 Task: Create a rule from the Routing list, Task moved to a section -> Set Priority in the project AgileHaven , set the section as Done clear the priority
Action: Mouse moved to (1380, 222)
Screenshot: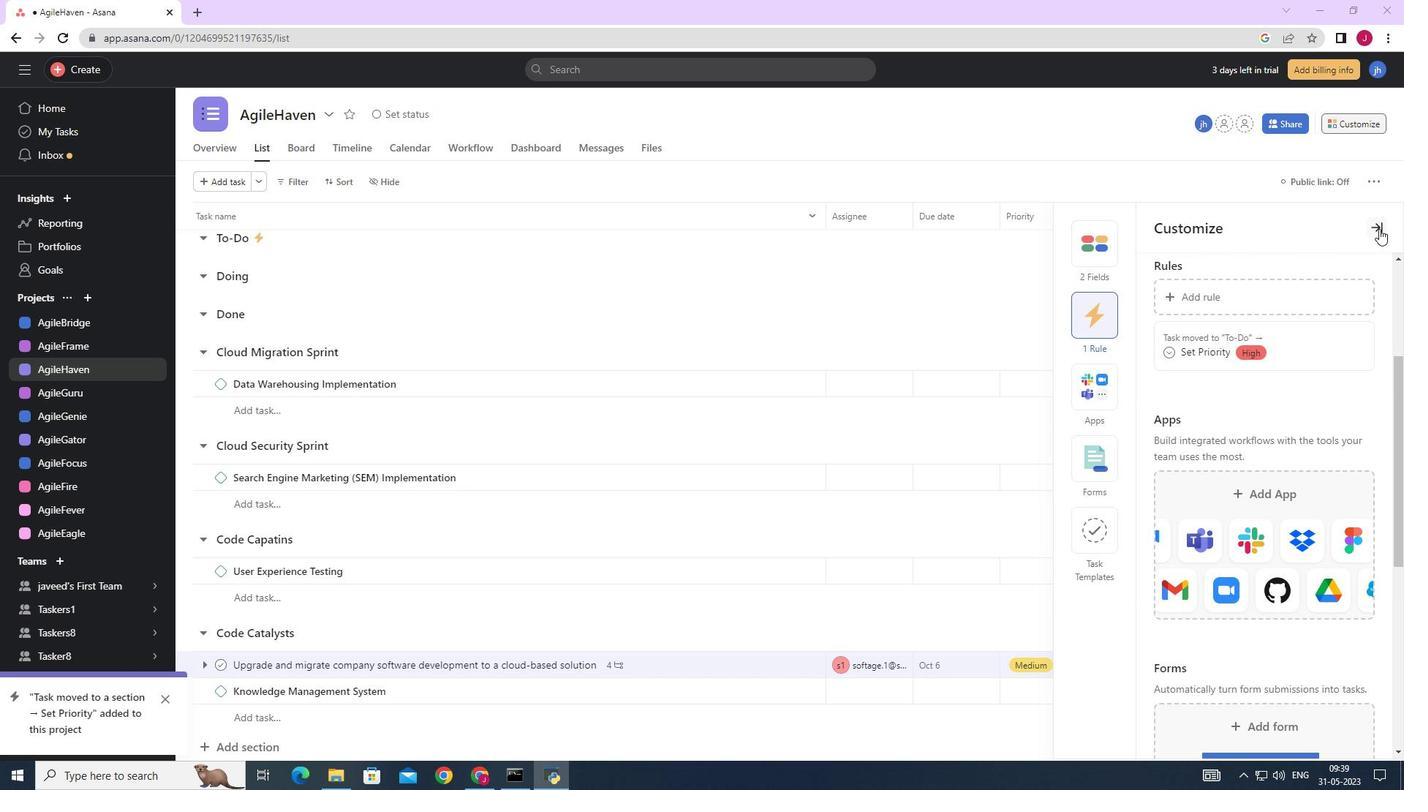 
Action: Mouse pressed left at (1380, 222)
Screenshot: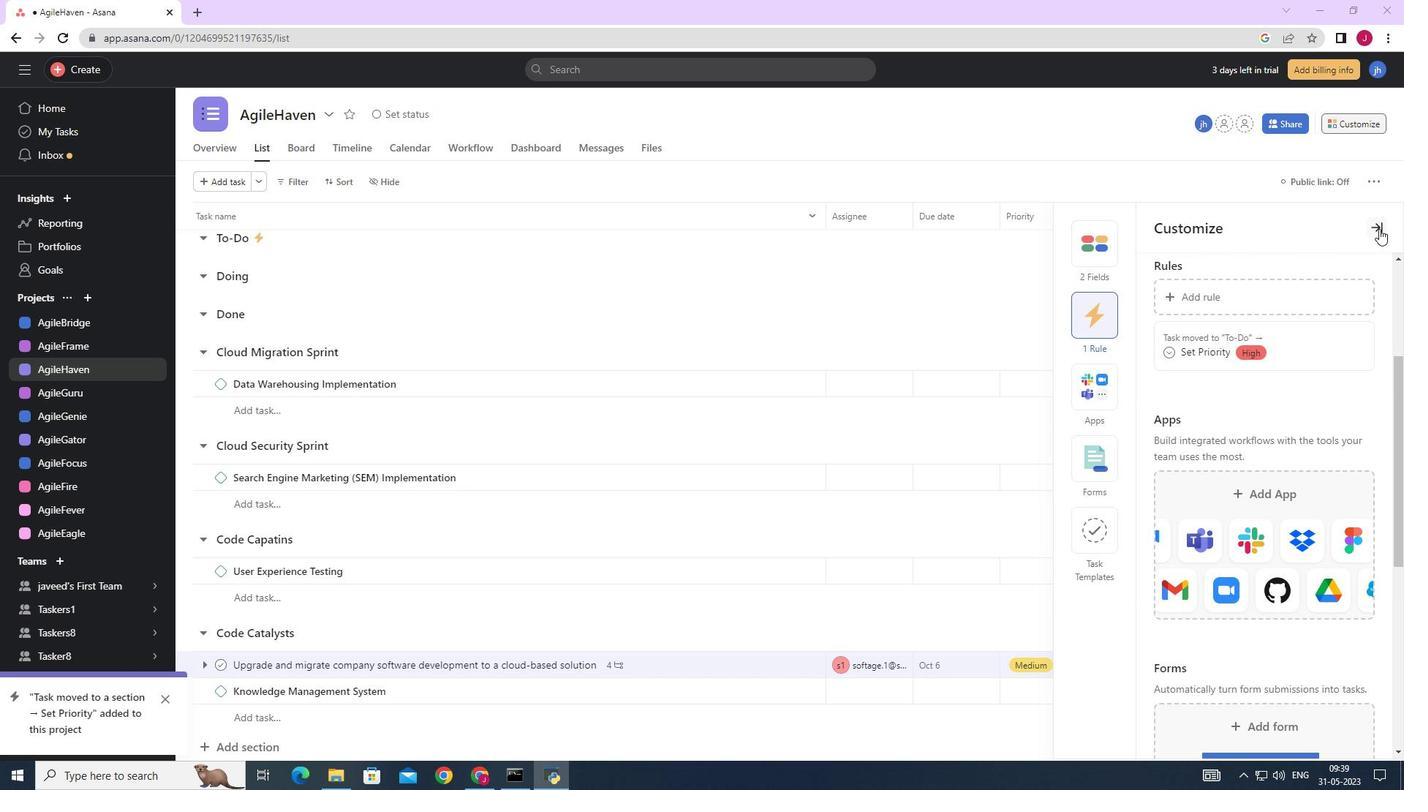 
Action: Mouse moved to (1365, 120)
Screenshot: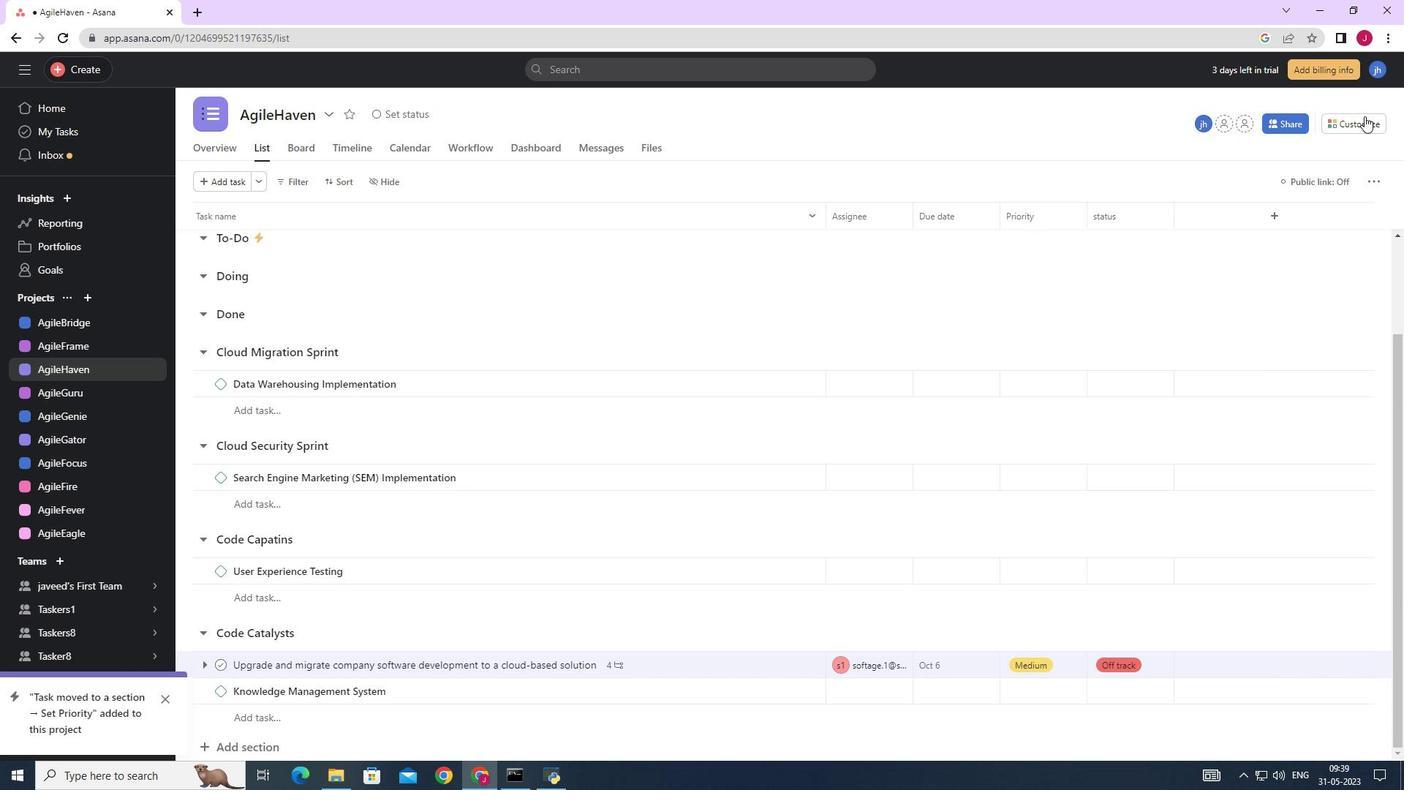 
Action: Mouse pressed left at (1365, 120)
Screenshot: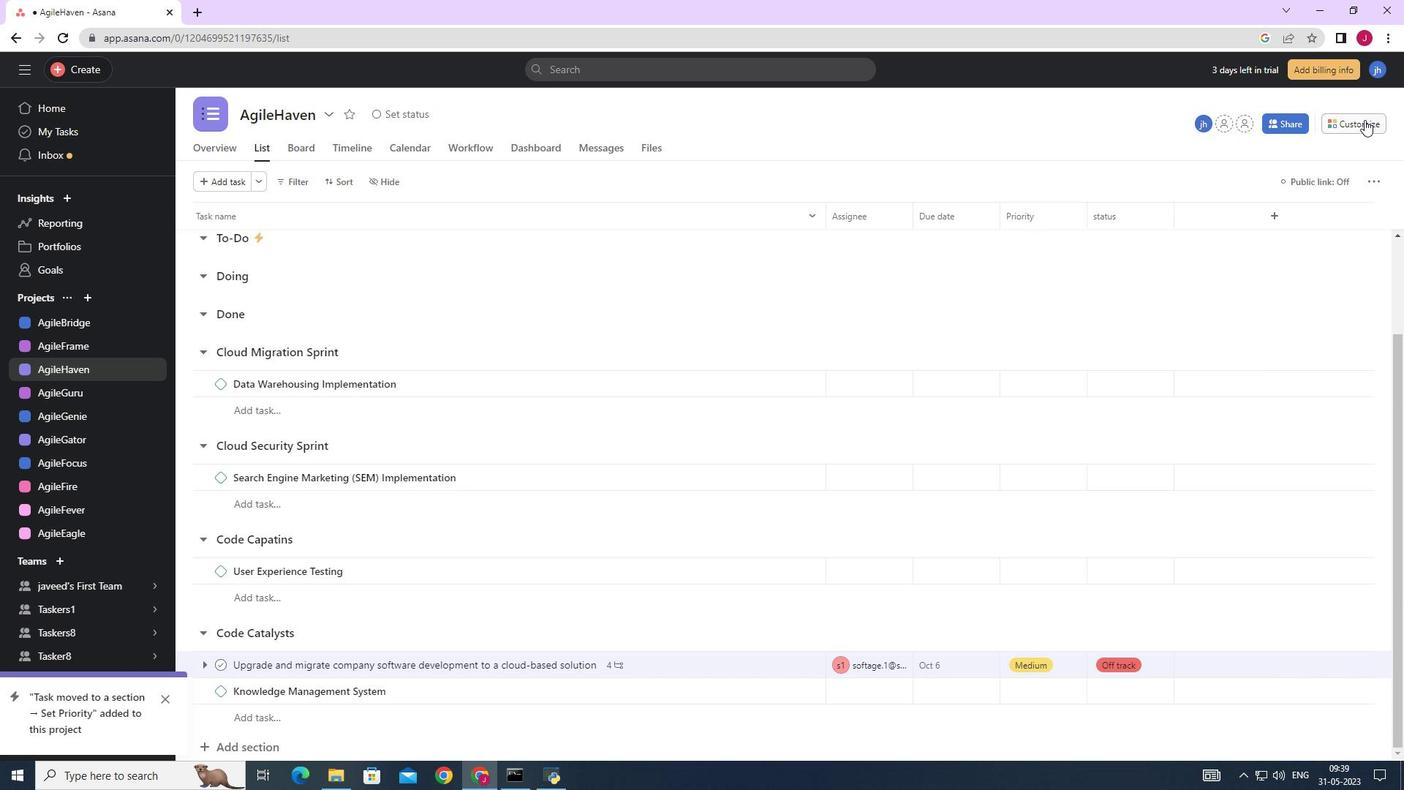 
Action: Mouse moved to (1084, 311)
Screenshot: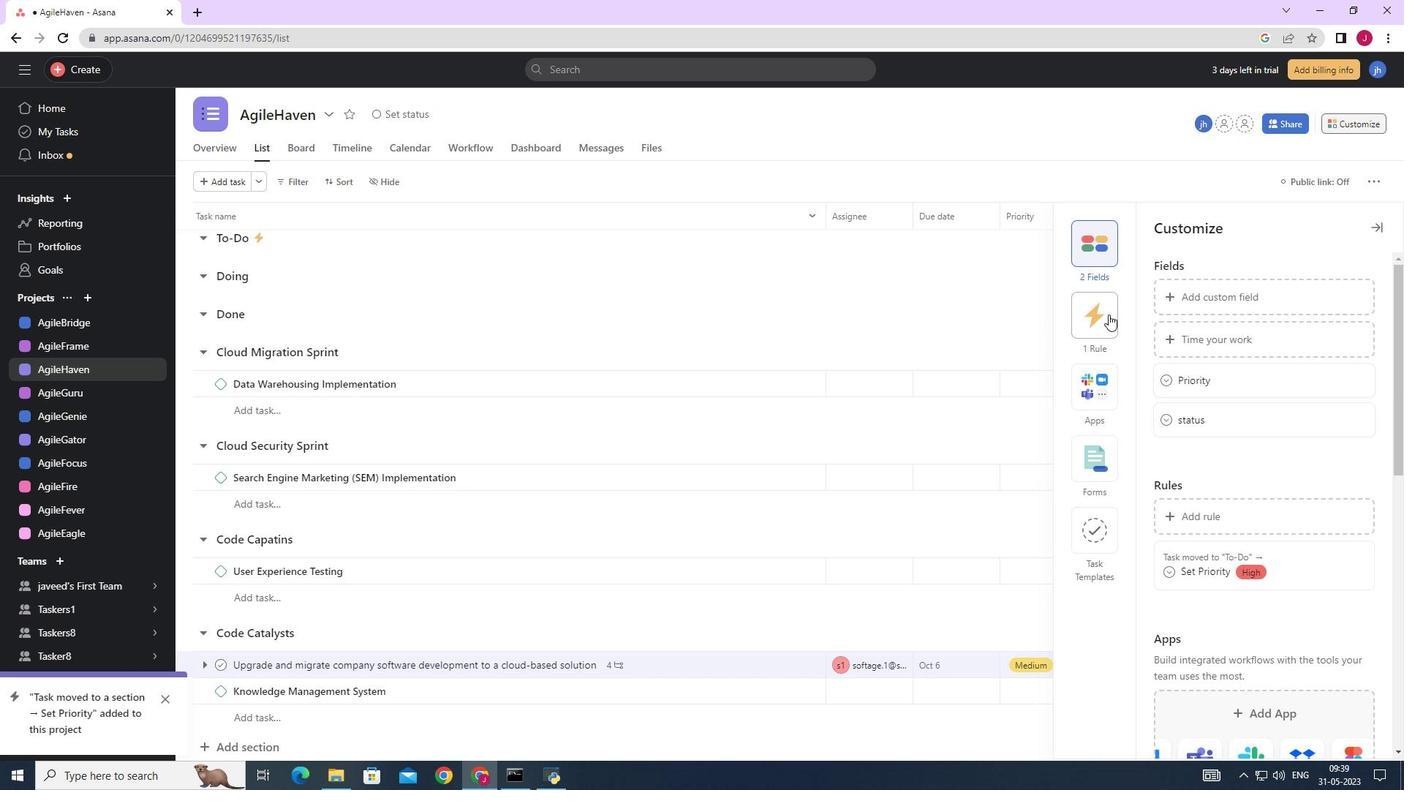 
Action: Mouse pressed left at (1084, 311)
Screenshot: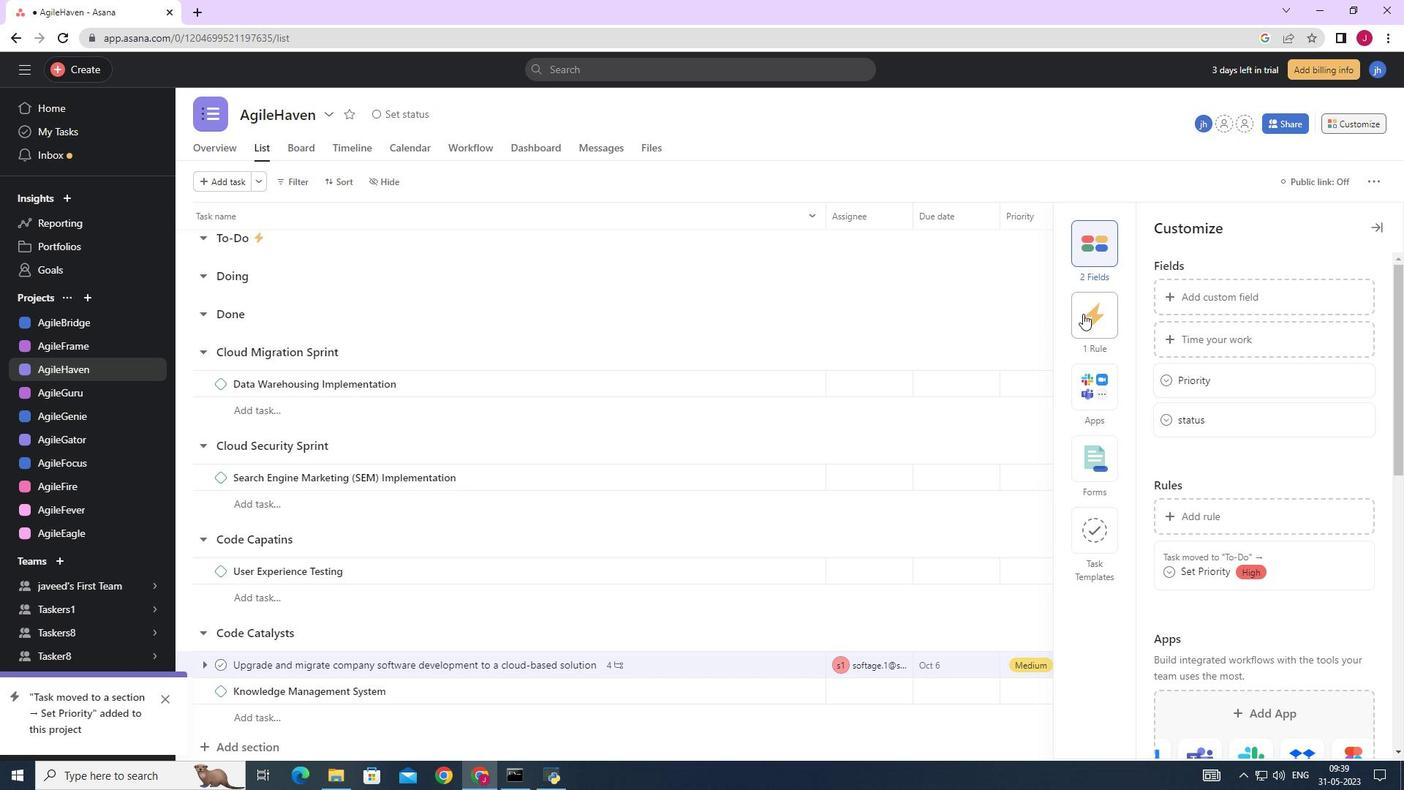 
Action: Mouse moved to (1210, 293)
Screenshot: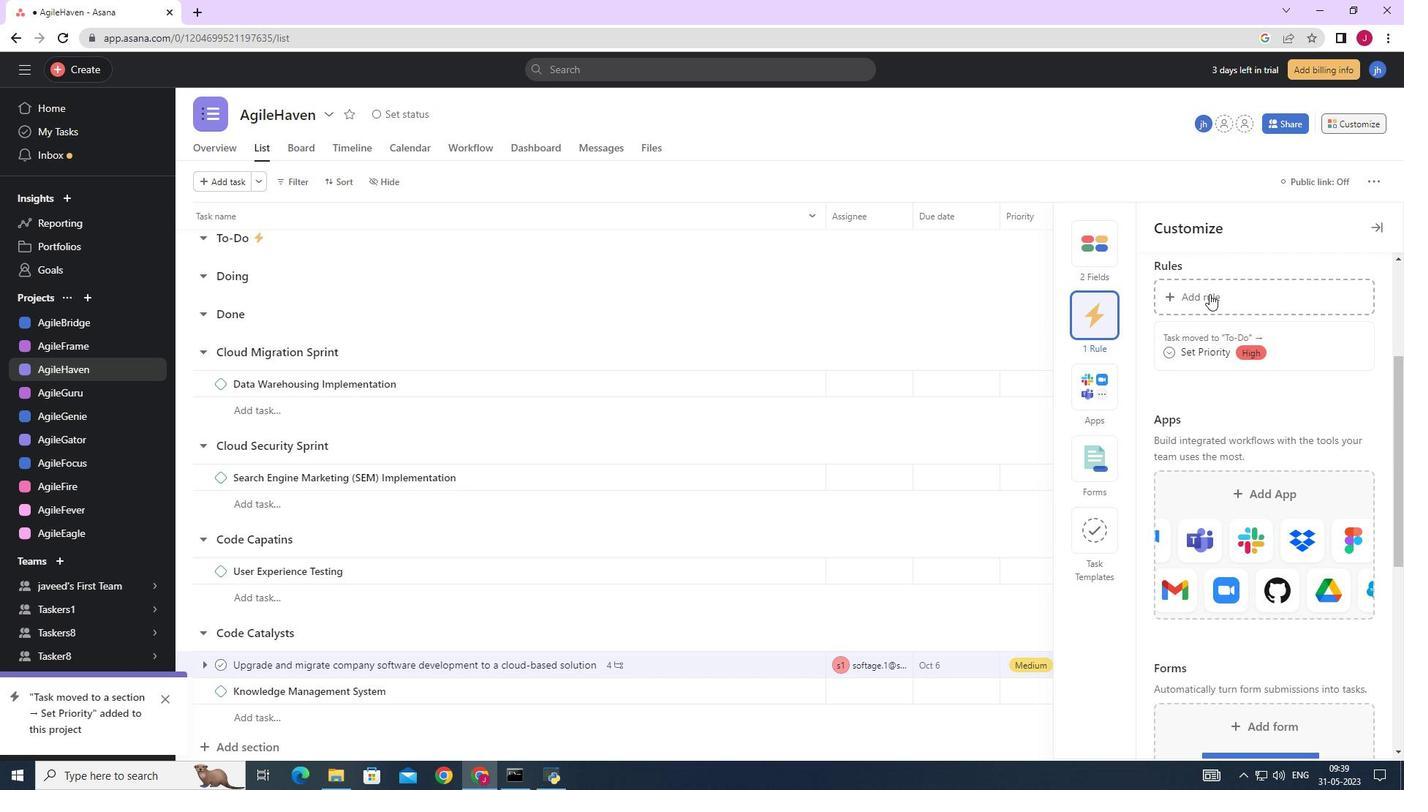 
Action: Mouse pressed left at (1210, 293)
Screenshot: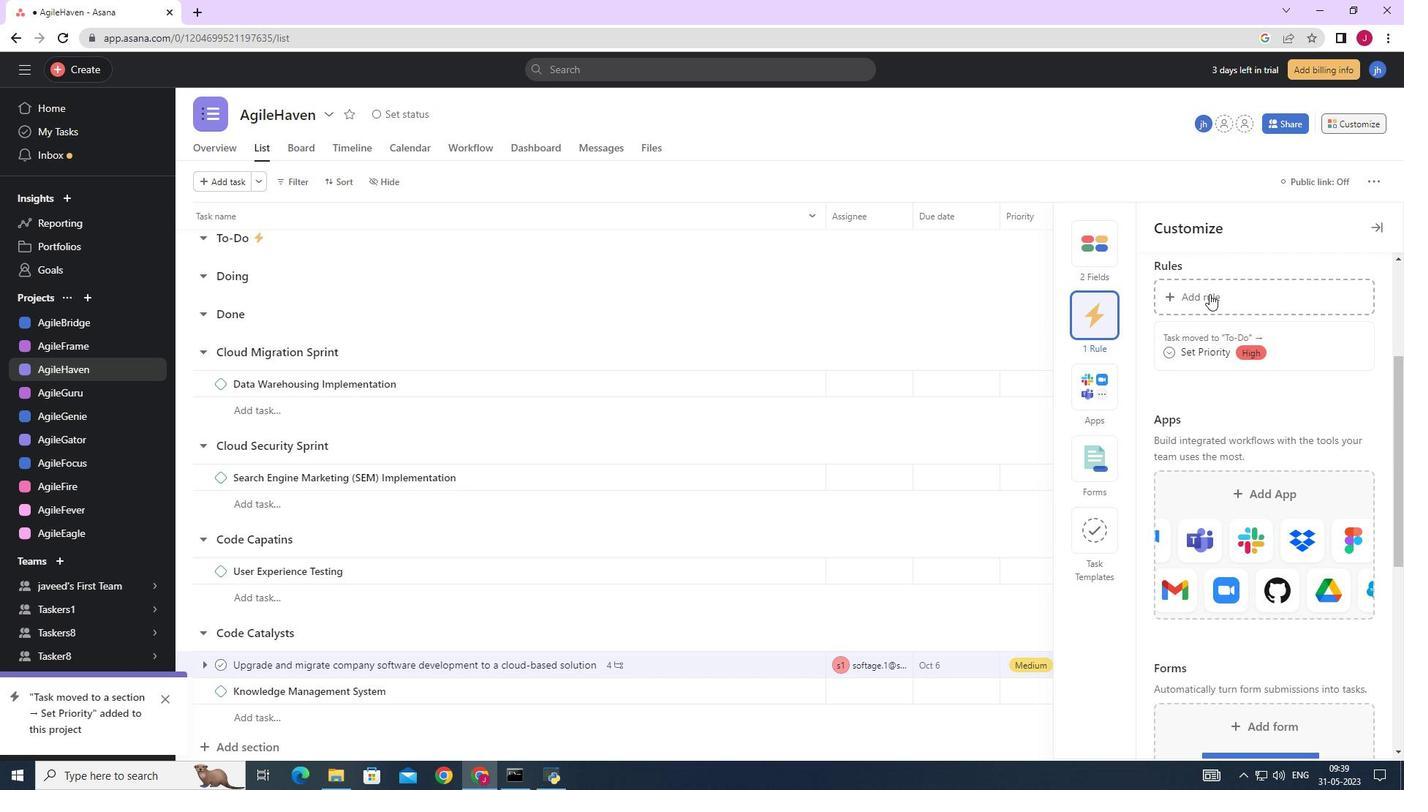 
Action: Mouse moved to (311, 195)
Screenshot: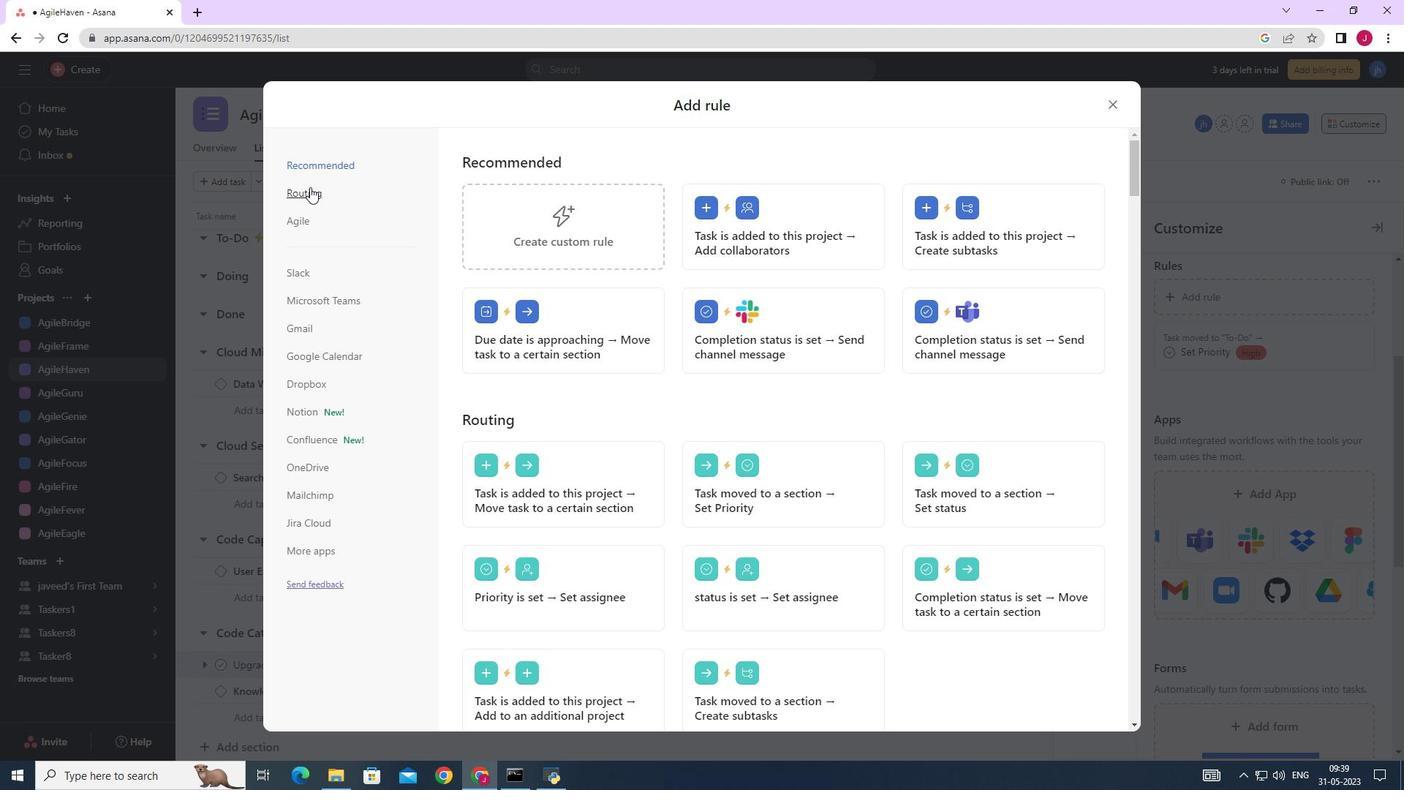 
Action: Mouse pressed left at (311, 195)
Screenshot: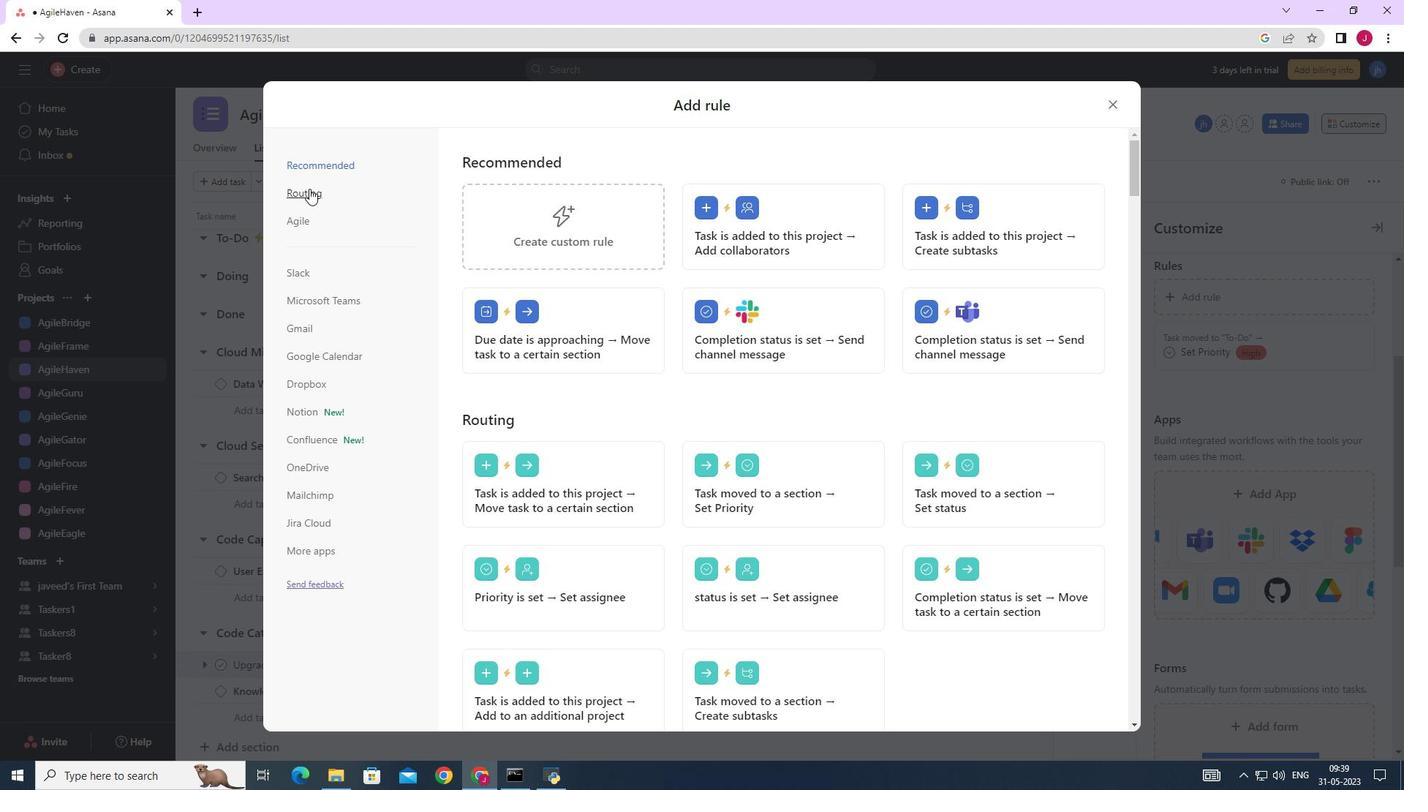 
Action: Mouse moved to (729, 209)
Screenshot: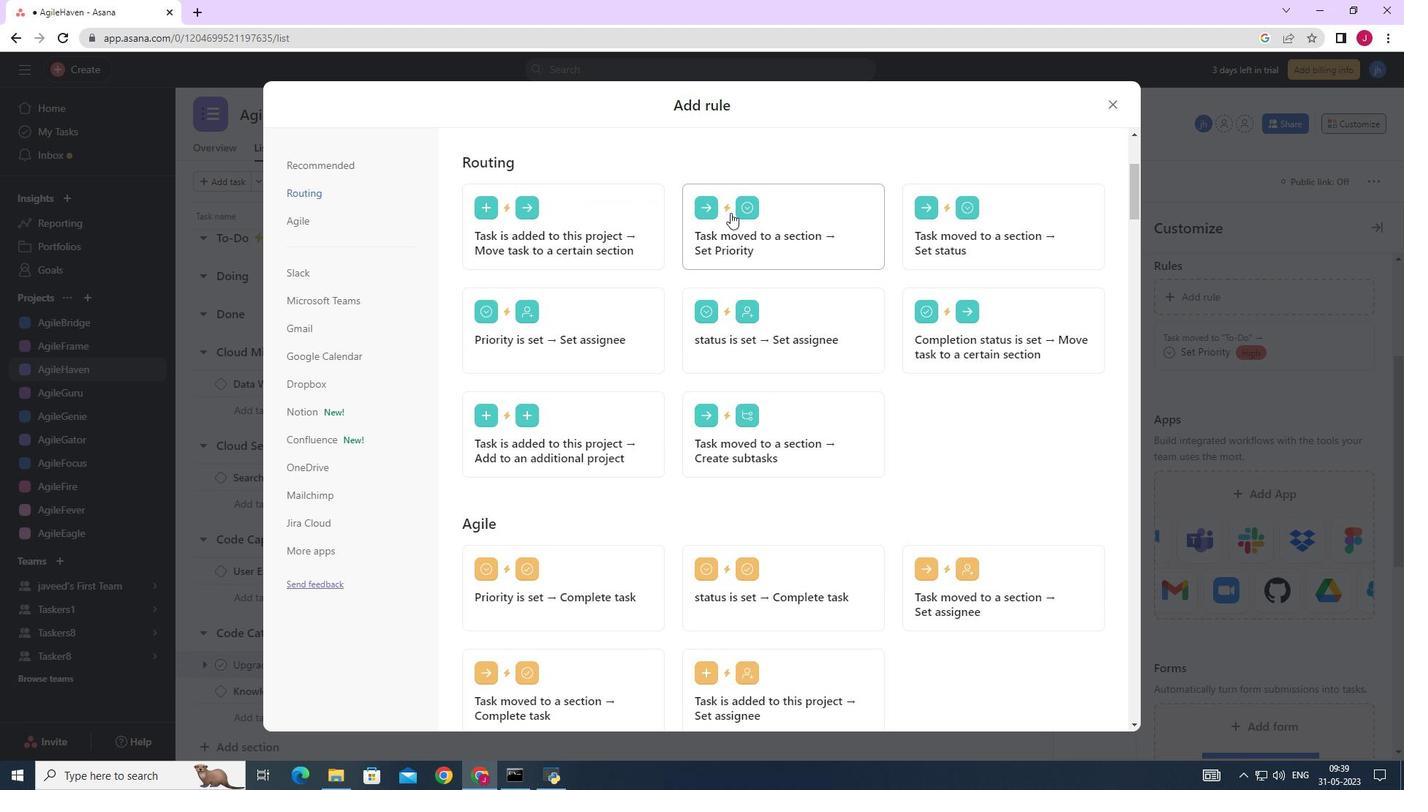 
Action: Mouse pressed left at (729, 209)
Screenshot: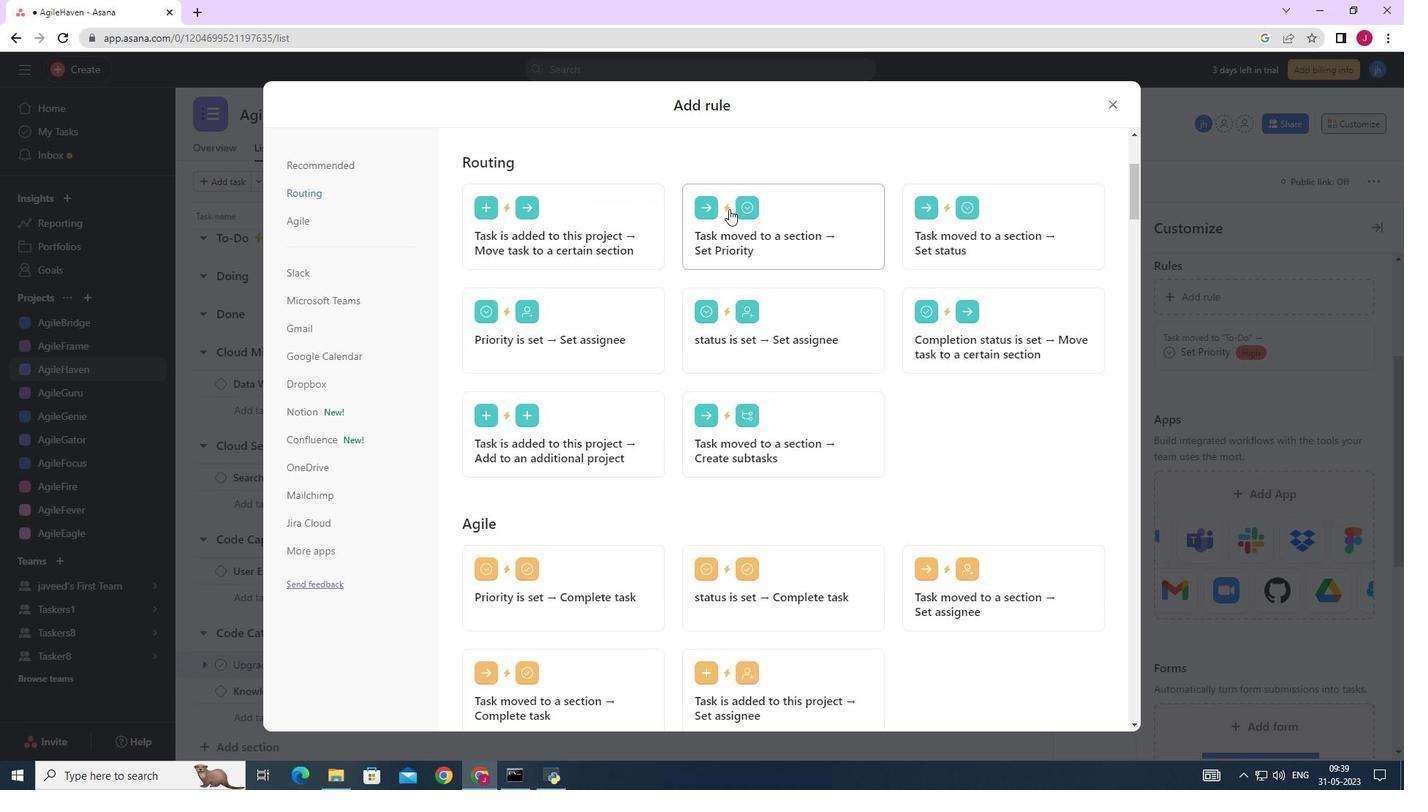 
Action: Mouse moved to (570, 401)
Screenshot: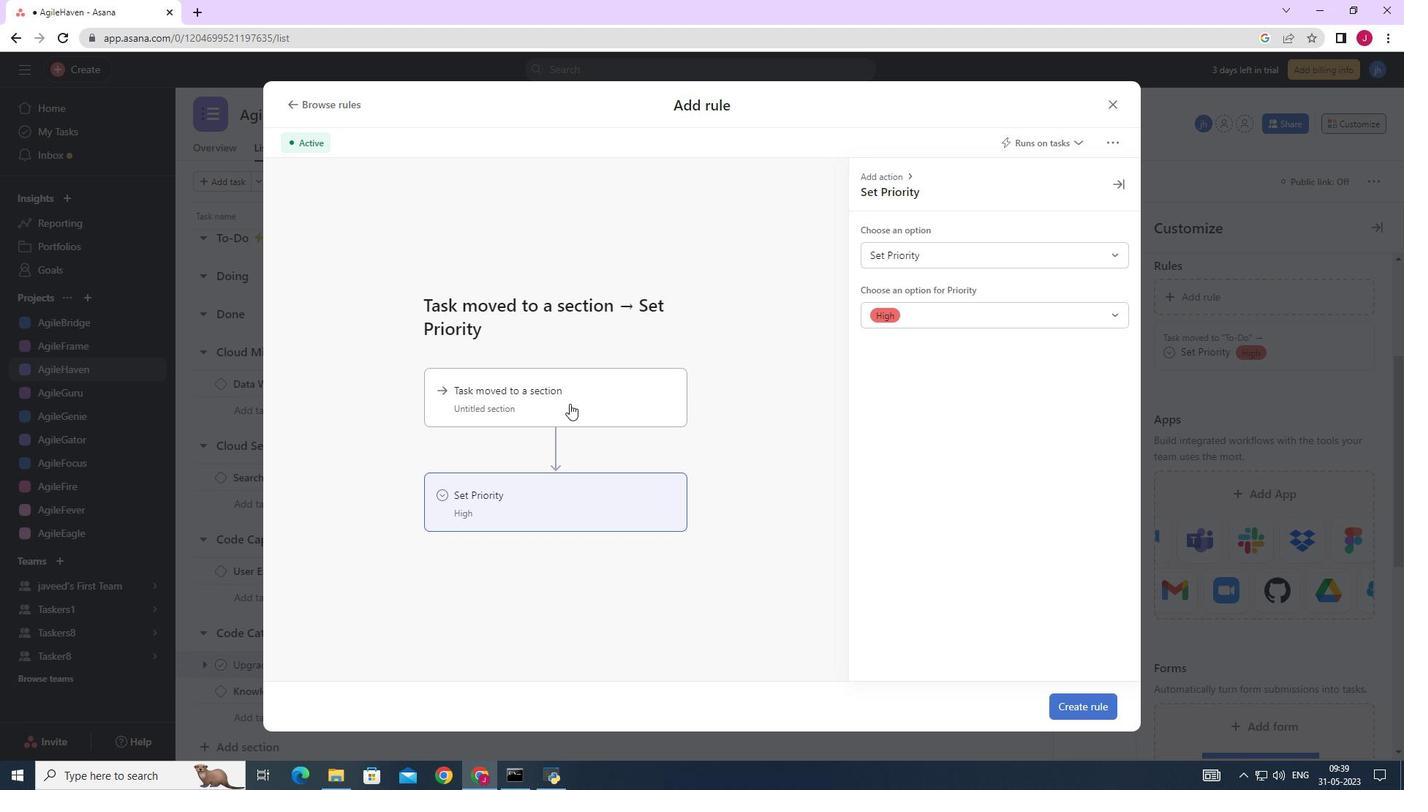 
Action: Mouse pressed left at (570, 401)
Screenshot: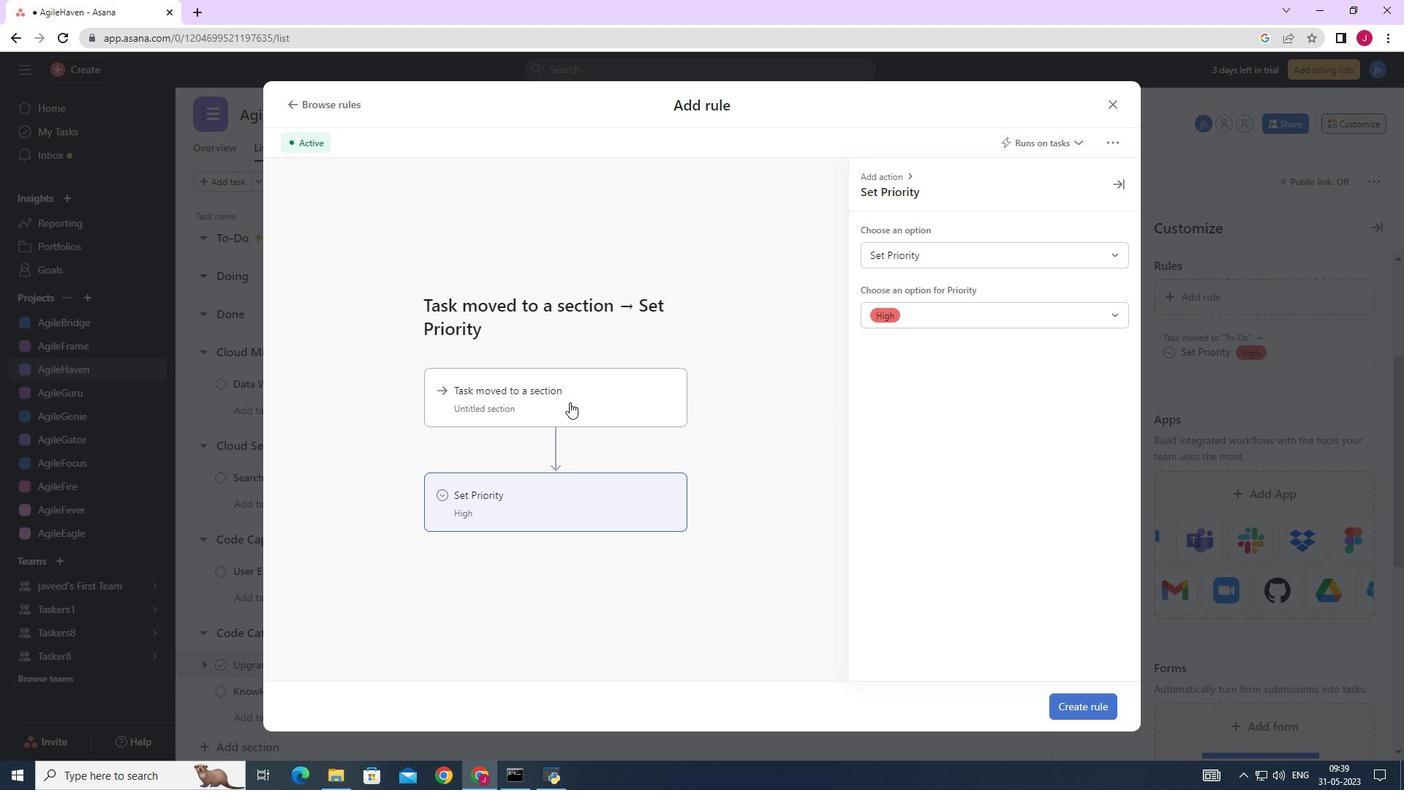 
Action: Mouse moved to (913, 253)
Screenshot: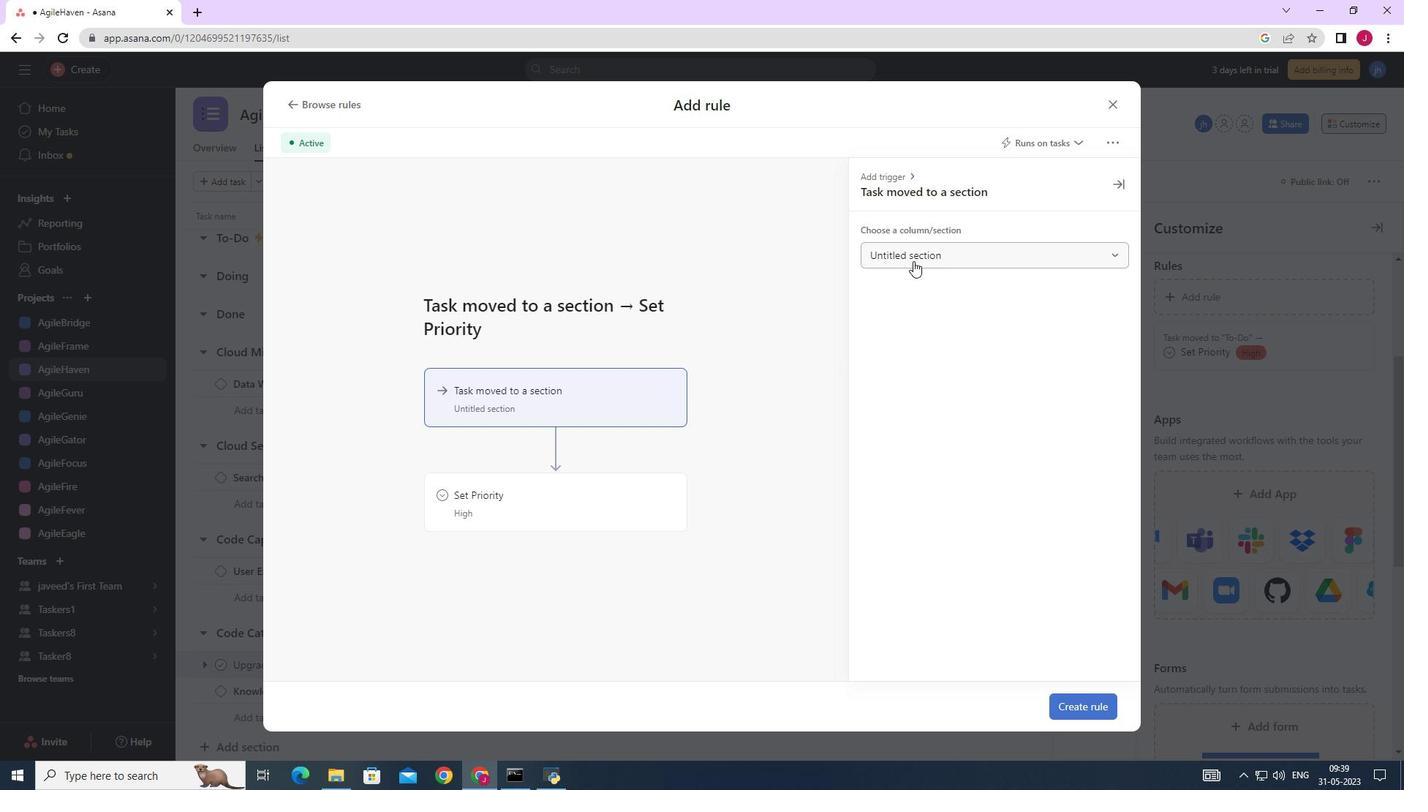 
Action: Mouse pressed left at (913, 253)
Screenshot: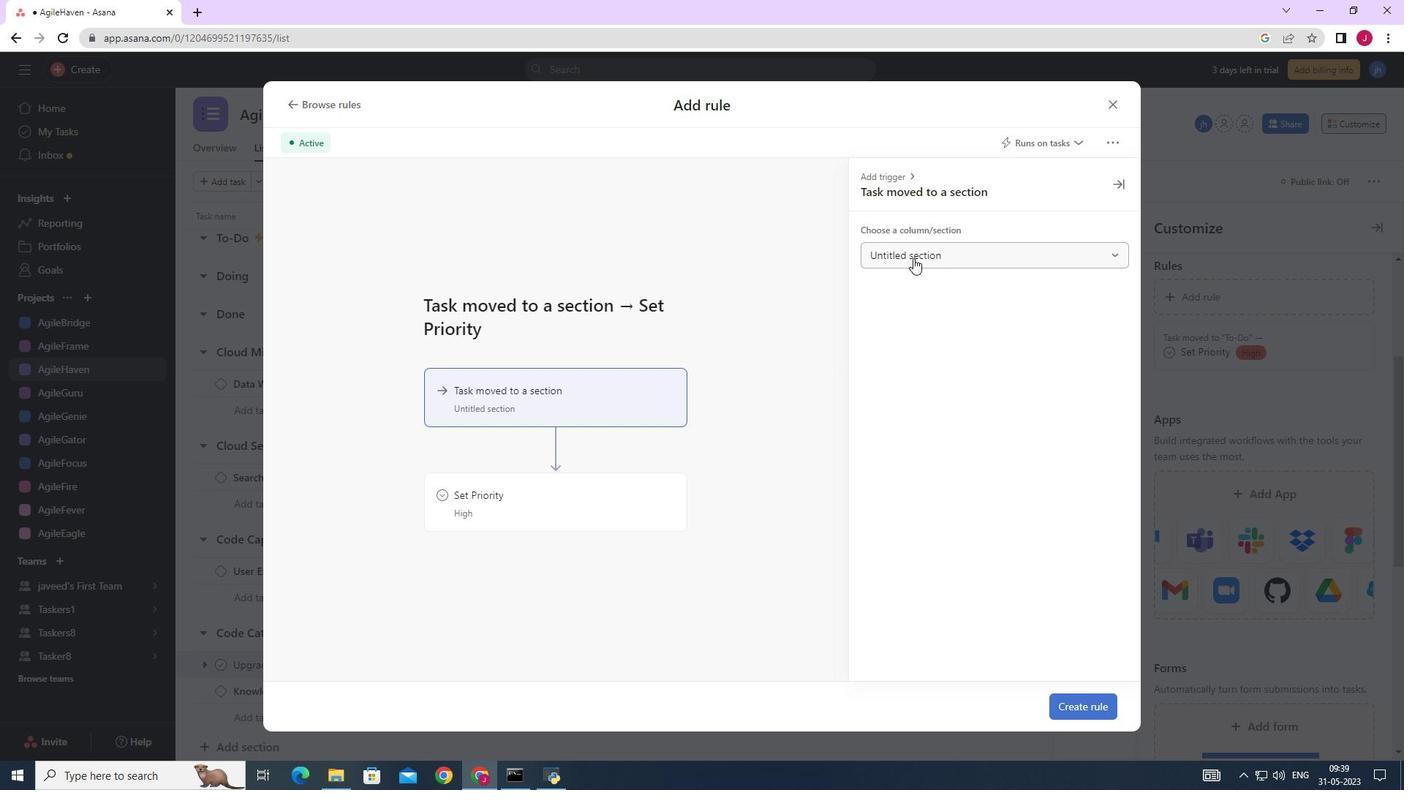 
Action: Mouse moved to (911, 365)
Screenshot: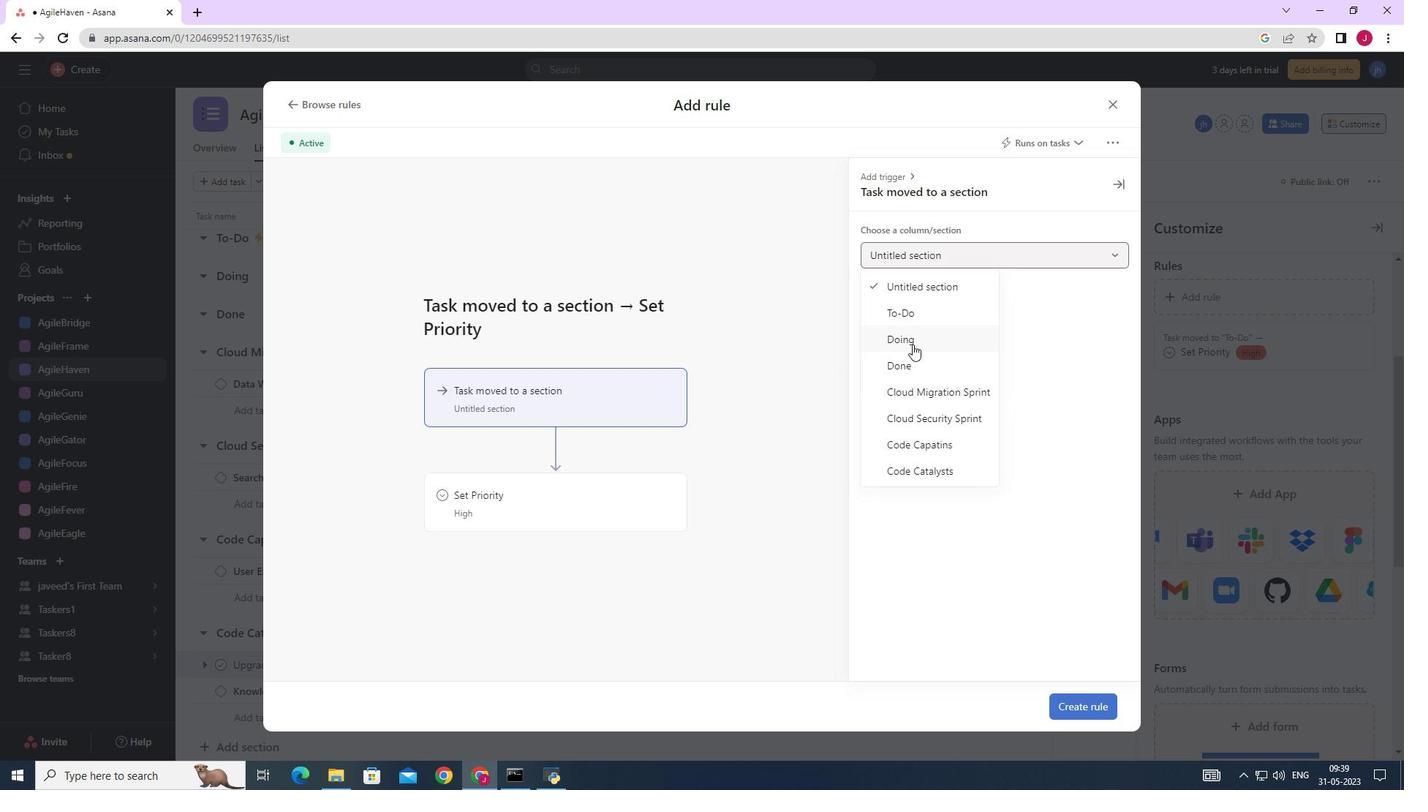 
Action: Mouse pressed left at (911, 365)
Screenshot: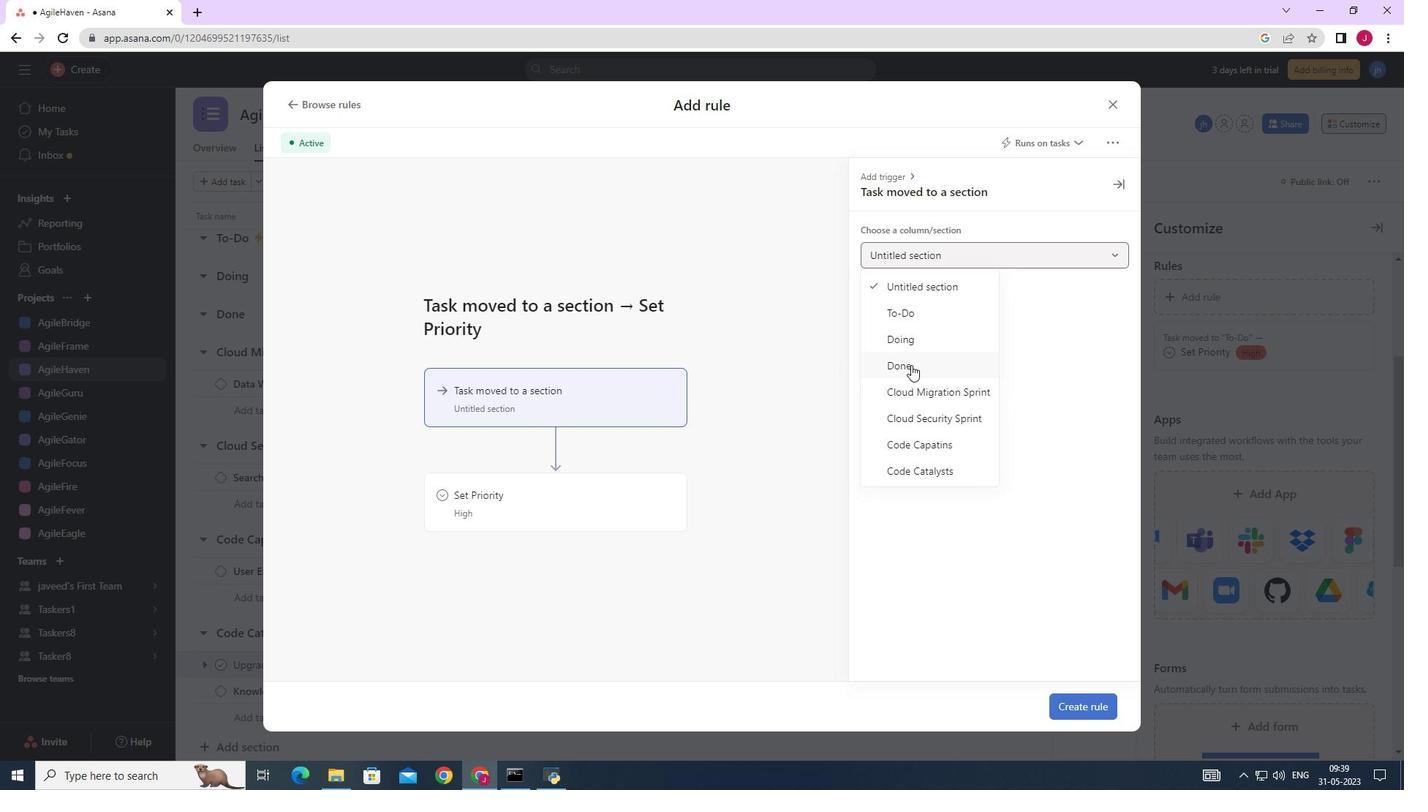 
Action: Mouse moved to (545, 504)
Screenshot: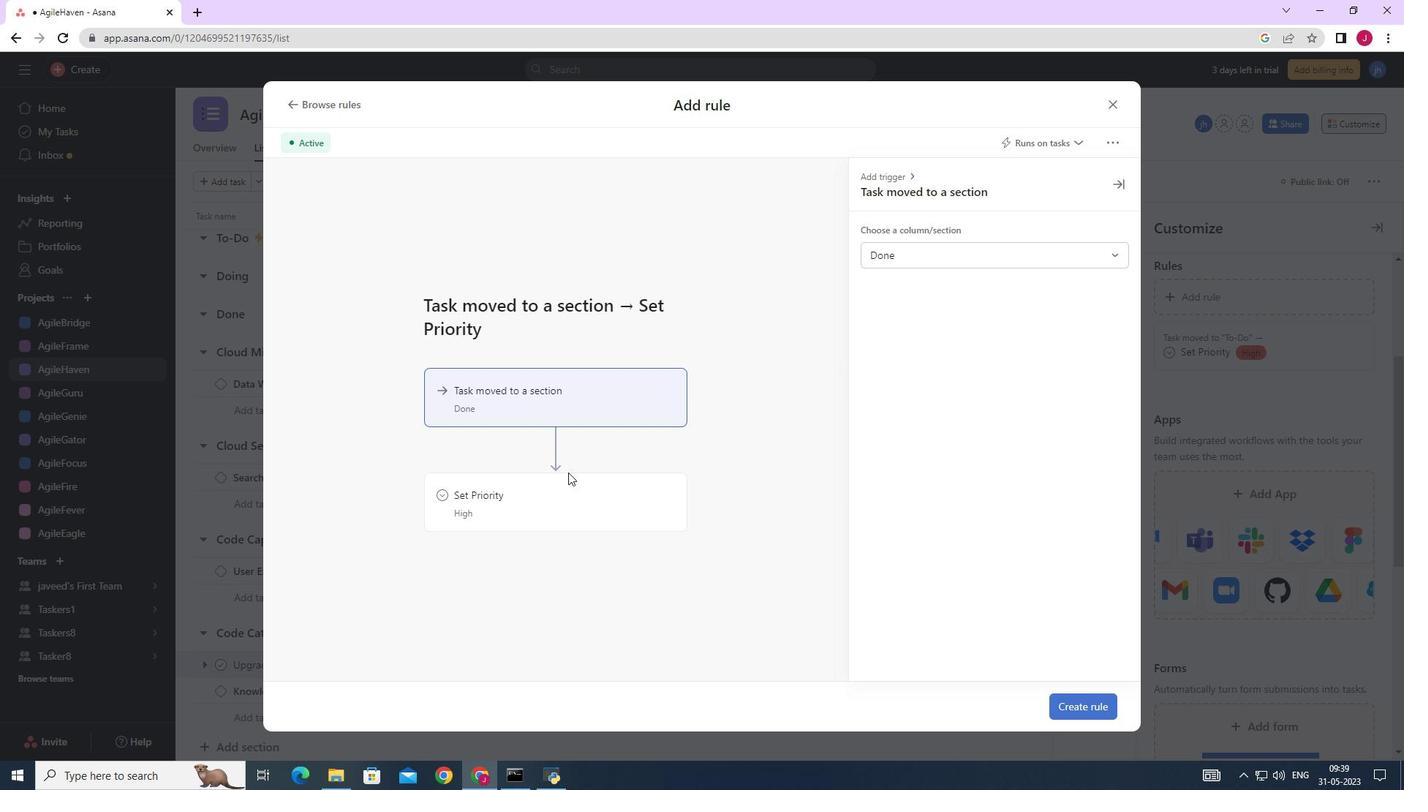 
Action: Mouse pressed left at (545, 504)
Screenshot: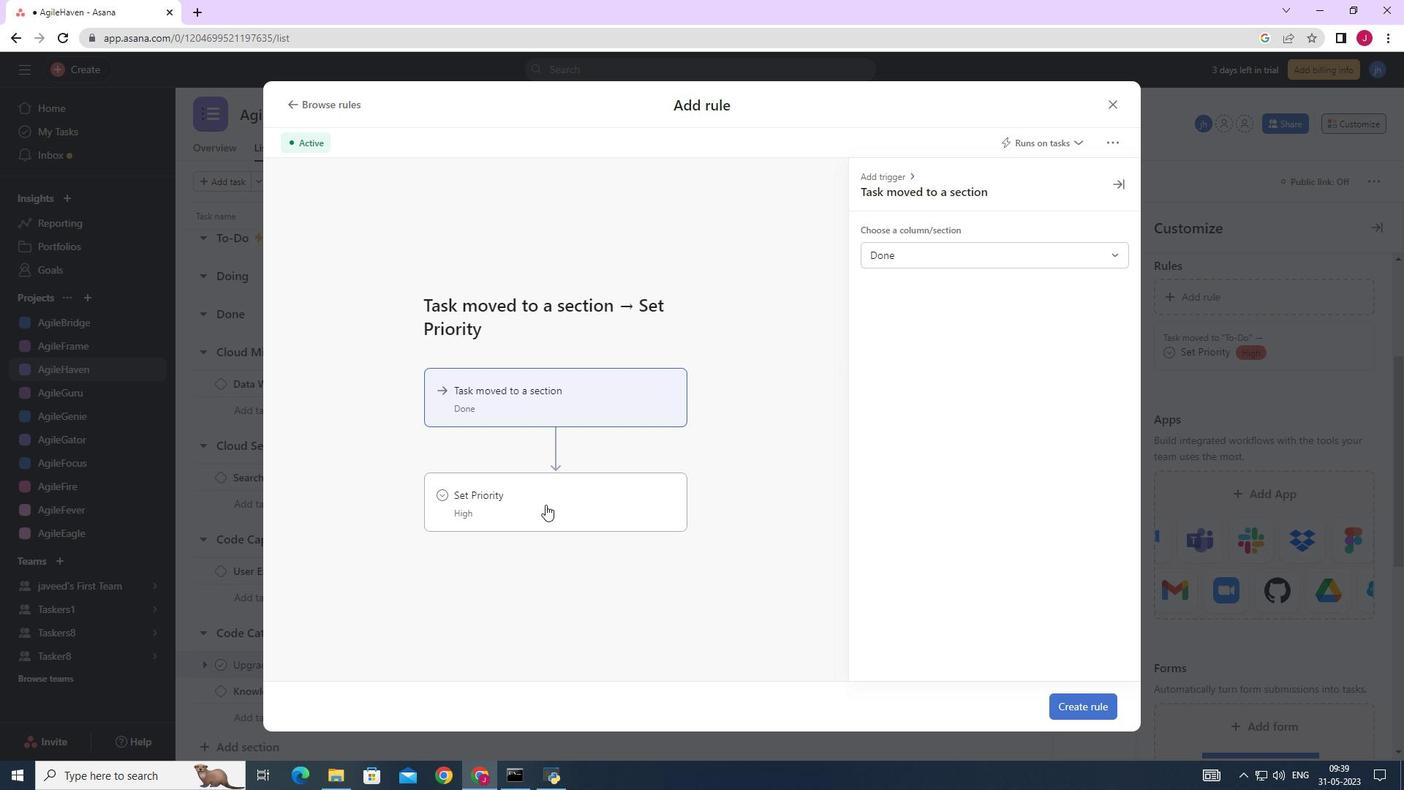 
Action: Mouse moved to (889, 253)
Screenshot: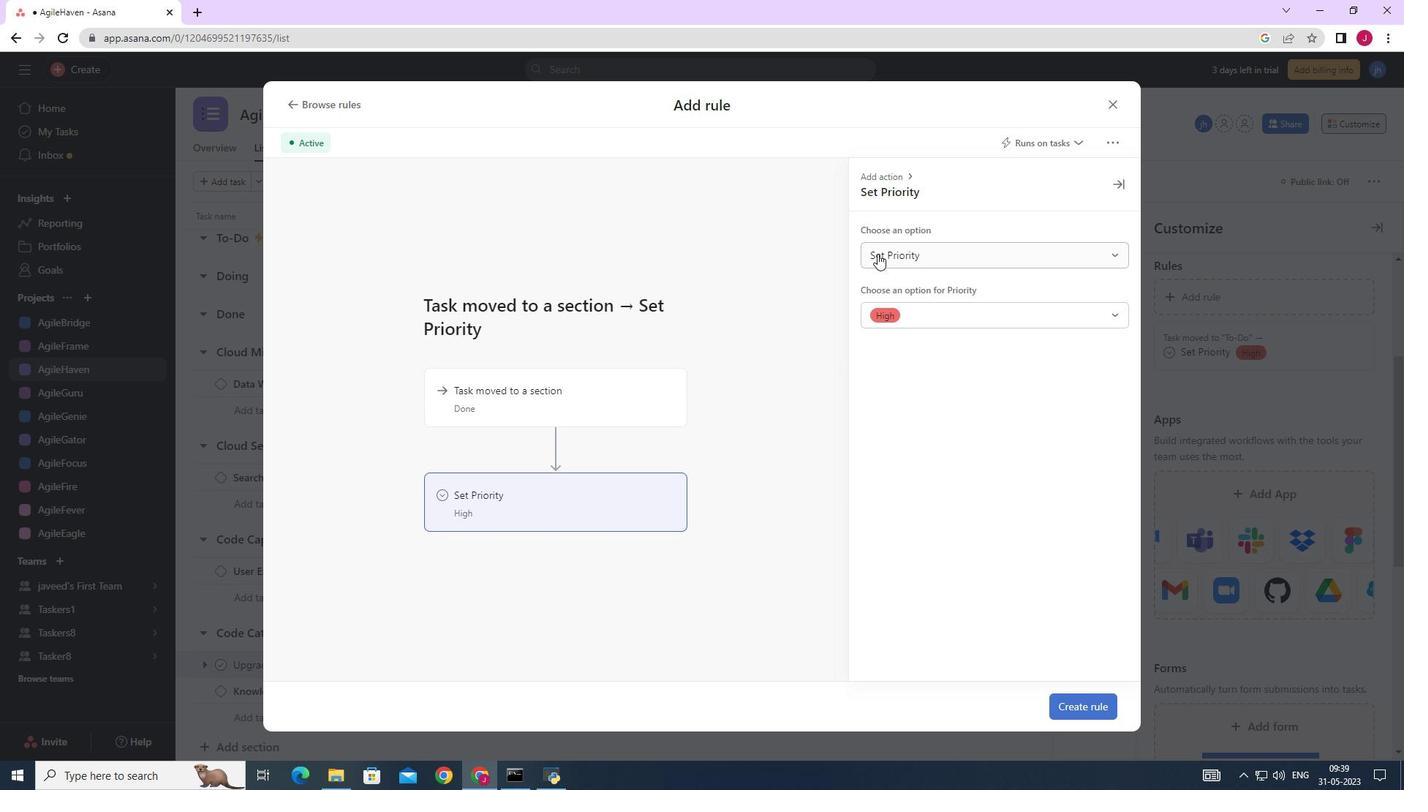 
Action: Mouse pressed left at (889, 253)
Screenshot: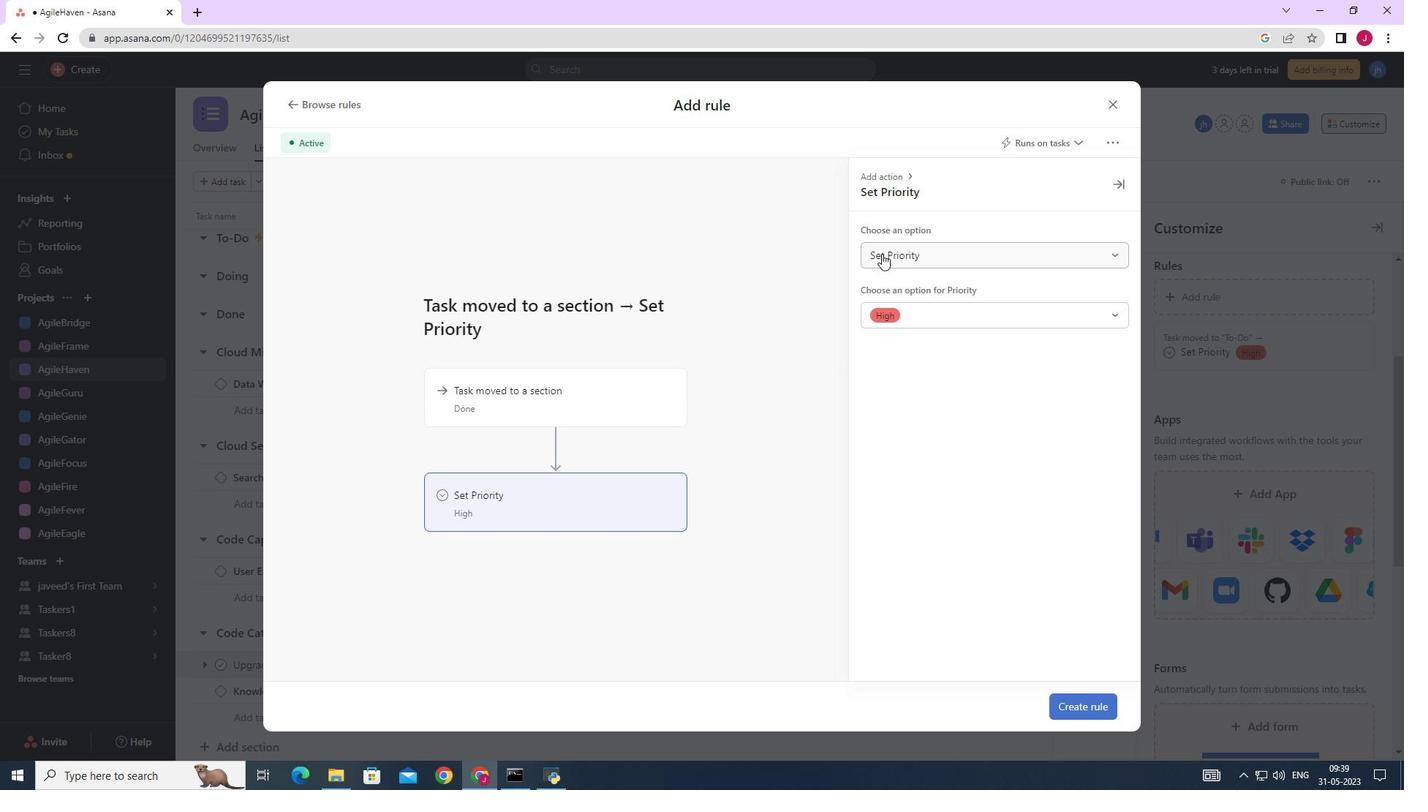 
Action: Mouse moved to (905, 314)
Screenshot: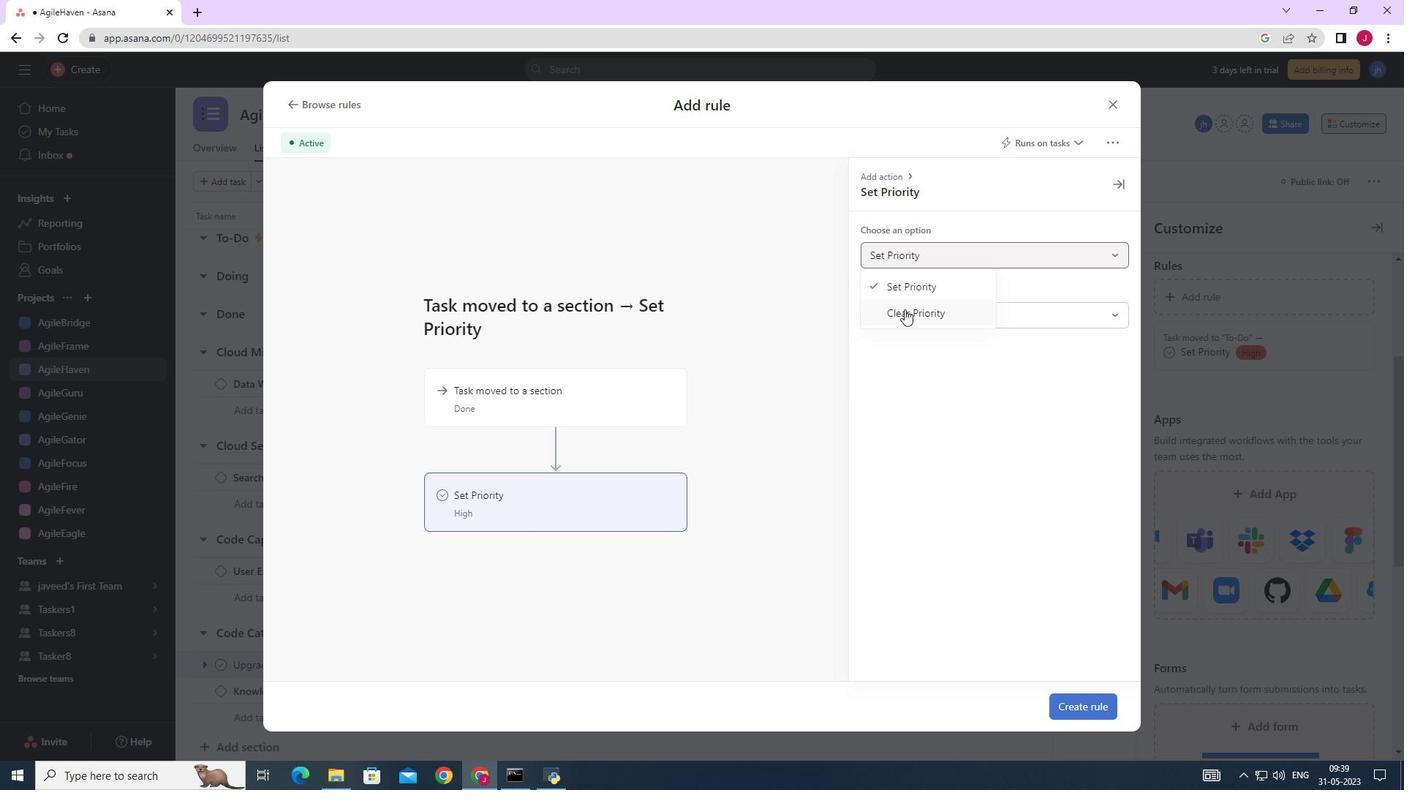 
Action: Mouse pressed left at (905, 314)
Screenshot: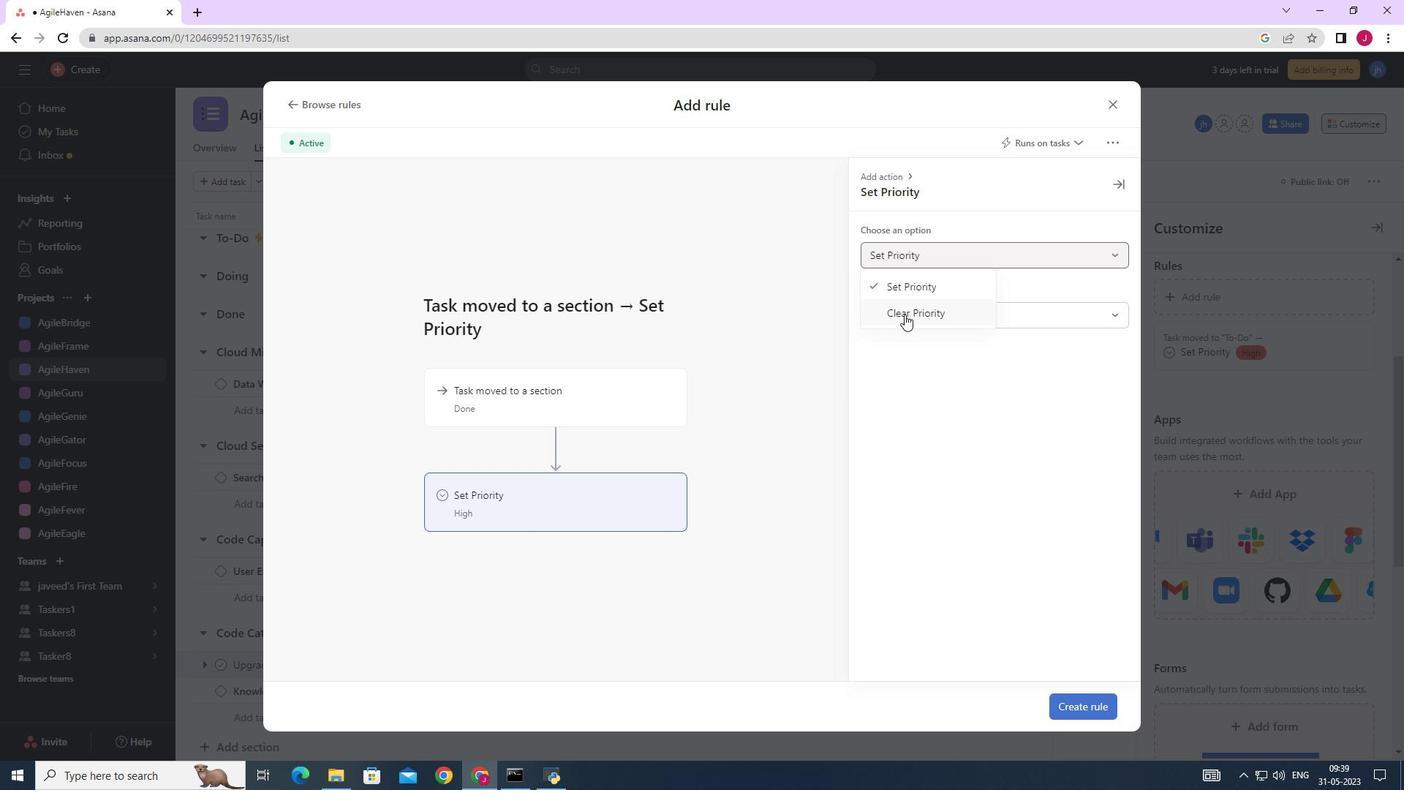 
Action: Mouse moved to (610, 506)
Screenshot: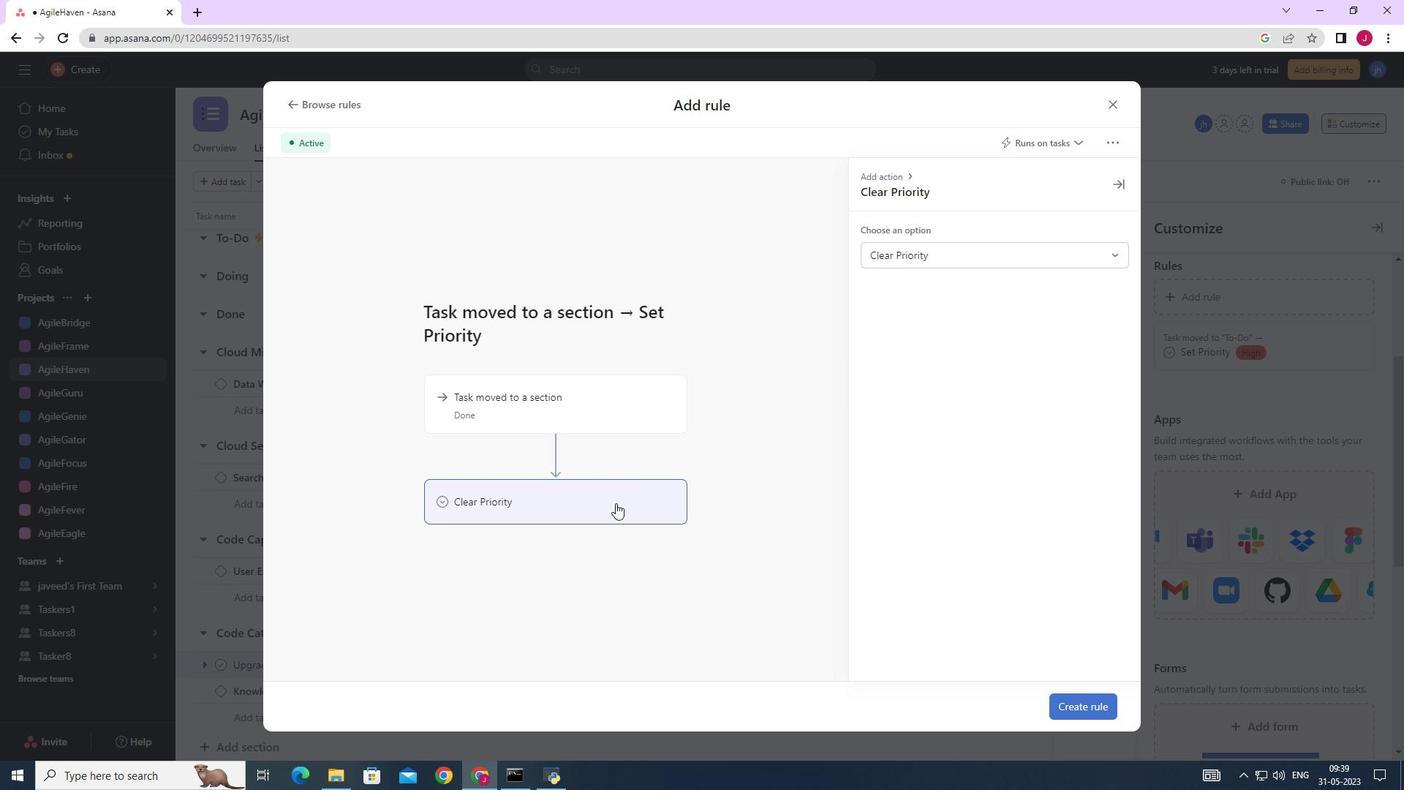 
Action: Mouse pressed left at (610, 506)
Screenshot: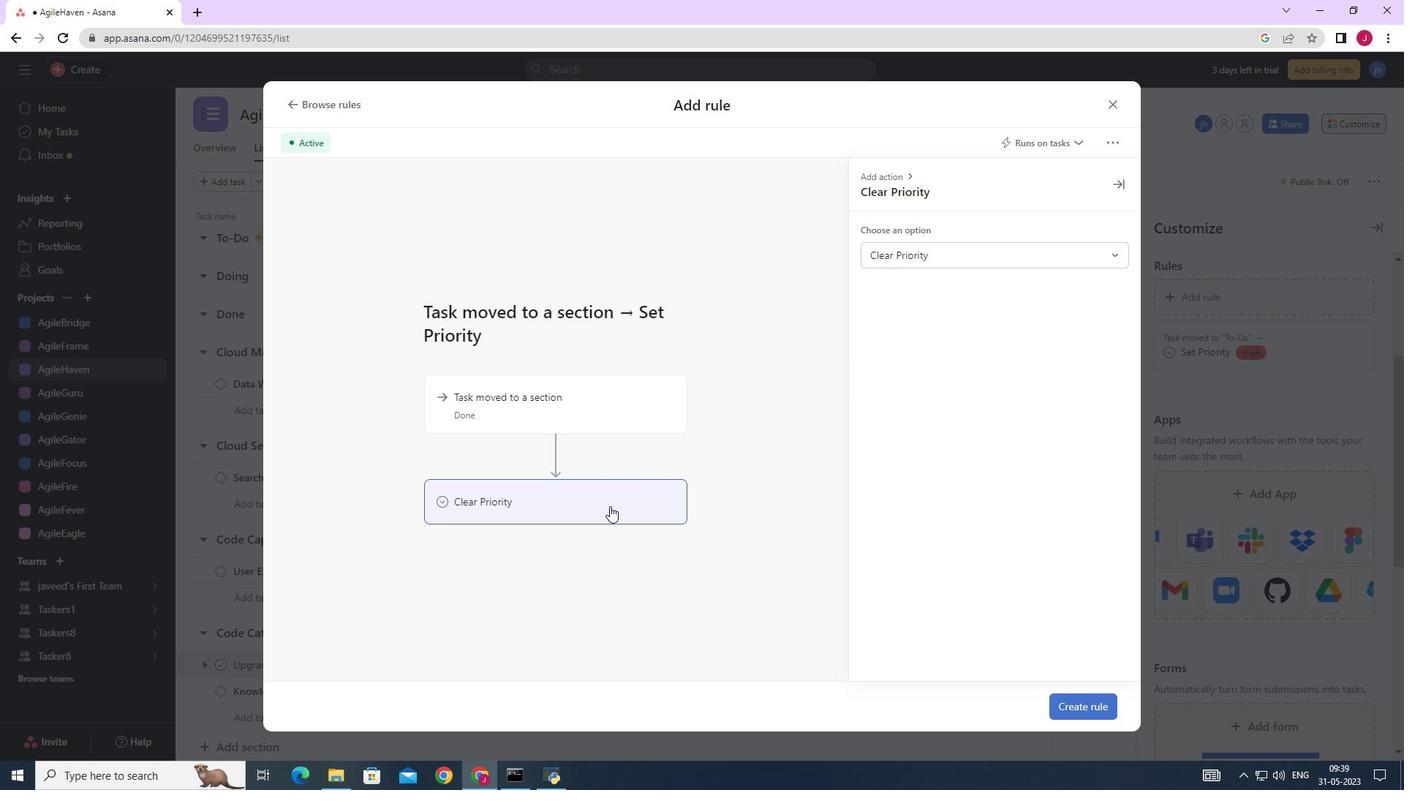 
Action: Mouse moved to (1071, 706)
Screenshot: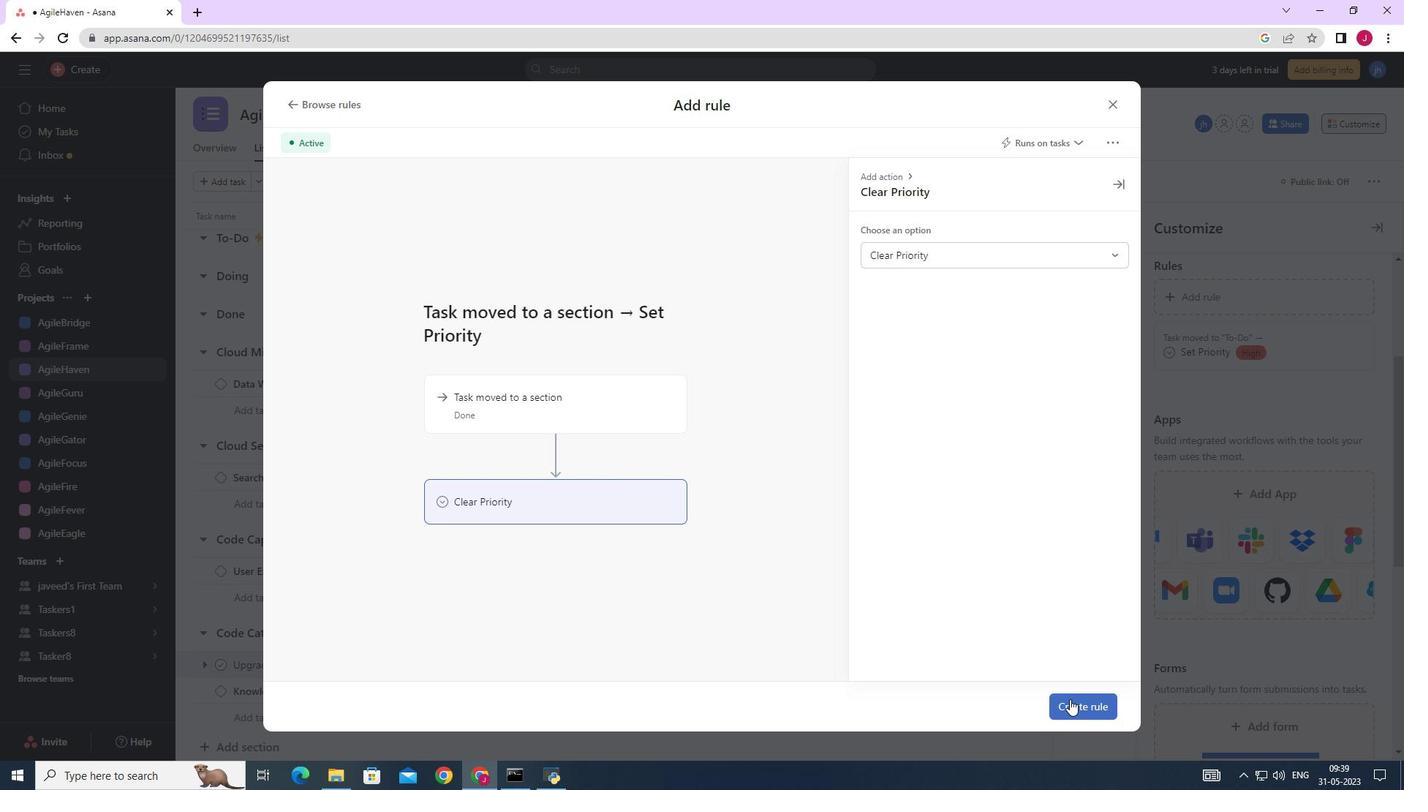 
Action: Mouse pressed left at (1071, 706)
Screenshot: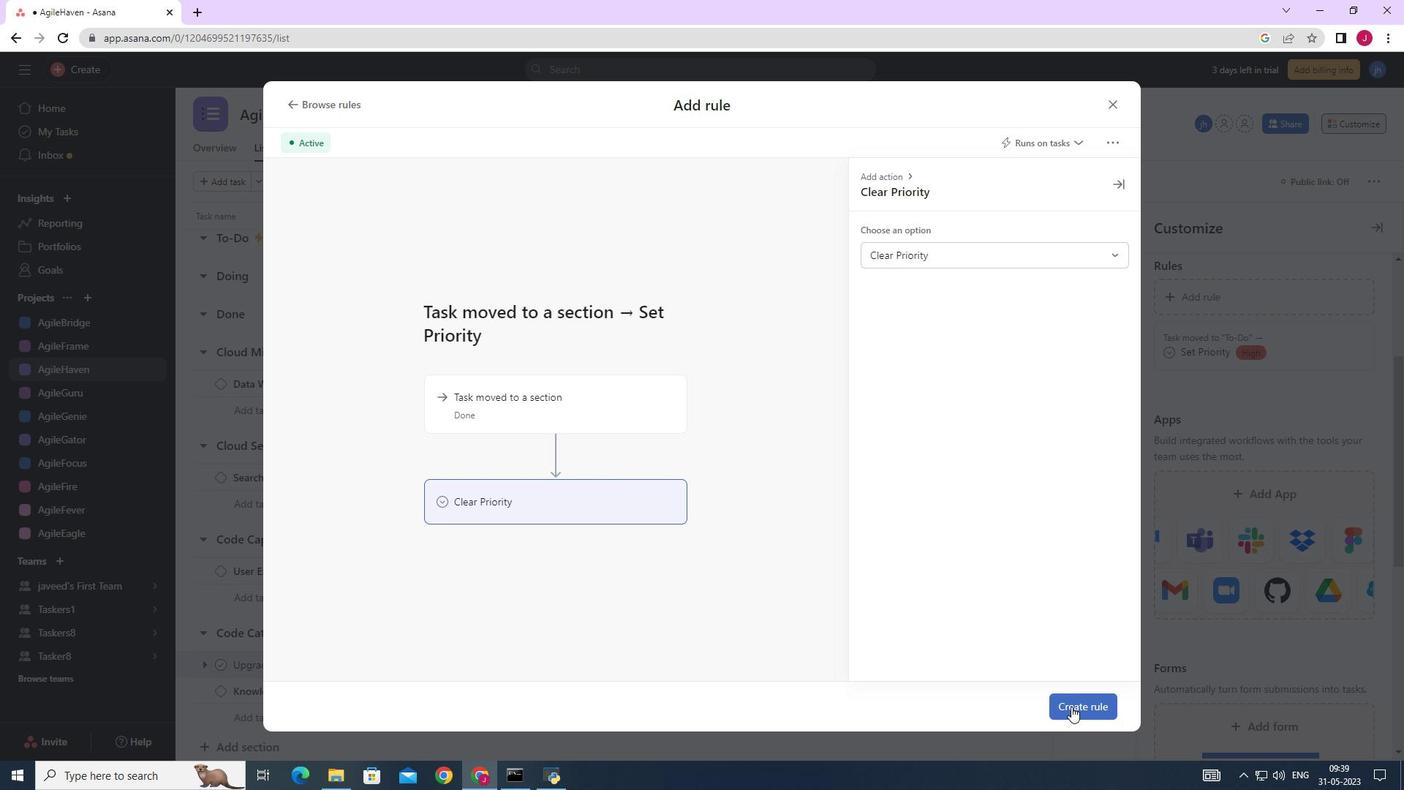 
